 Task: Enable the video filter "Sharpen video filter" for mosaic bridge stream output.
Action: Mouse moved to (117, 21)
Screenshot: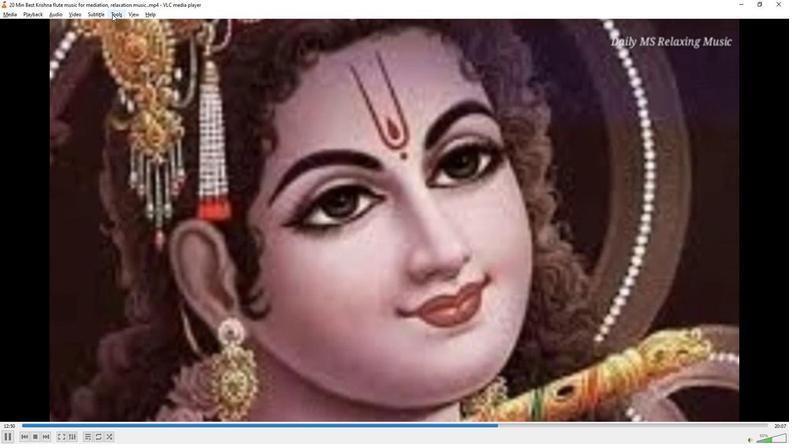 
Action: Mouse pressed left at (117, 21)
Screenshot: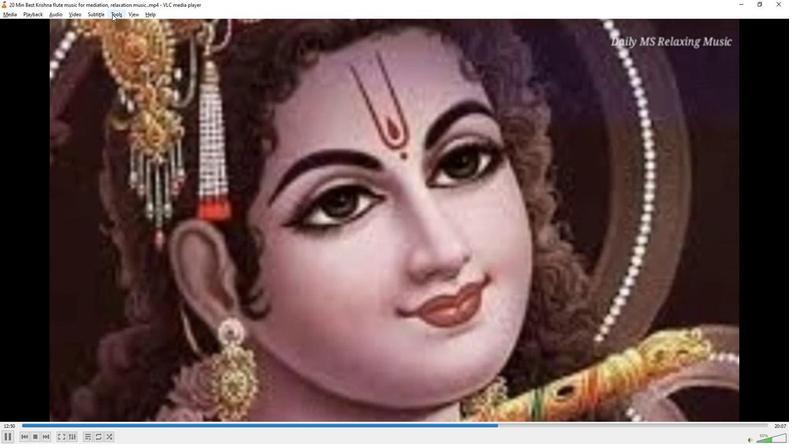 
Action: Mouse moved to (117, 115)
Screenshot: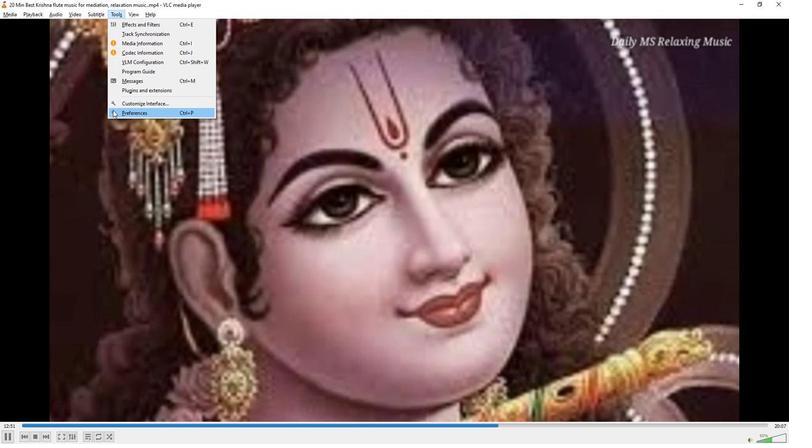 
Action: Mouse pressed left at (117, 115)
Screenshot: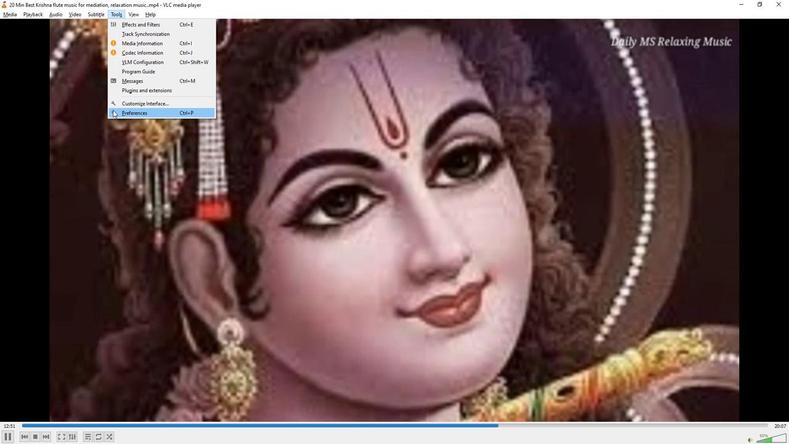
Action: Mouse moved to (257, 361)
Screenshot: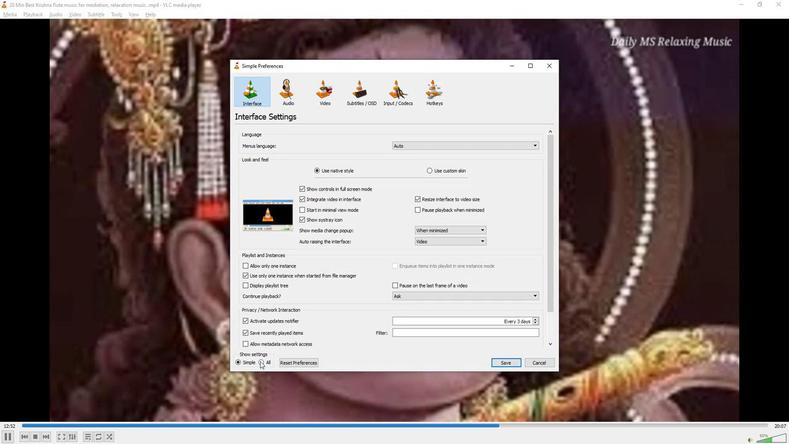 
Action: Mouse pressed left at (257, 361)
Screenshot: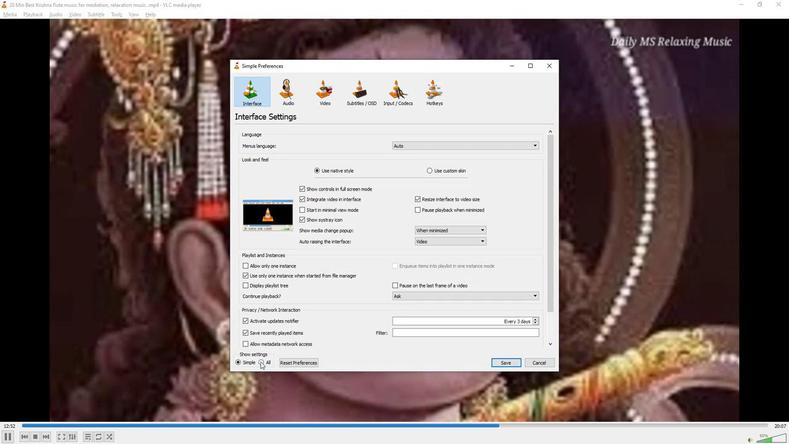 
Action: Mouse moved to (242, 292)
Screenshot: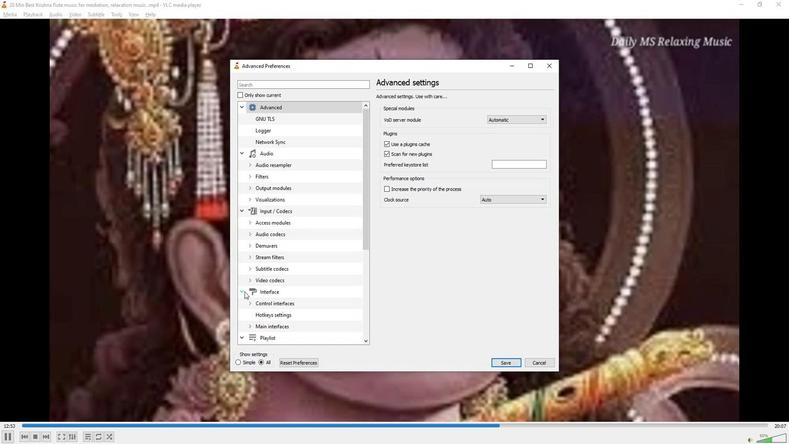 
Action: Mouse scrolled (242, 291) with delta (0, 0)
Screenshot: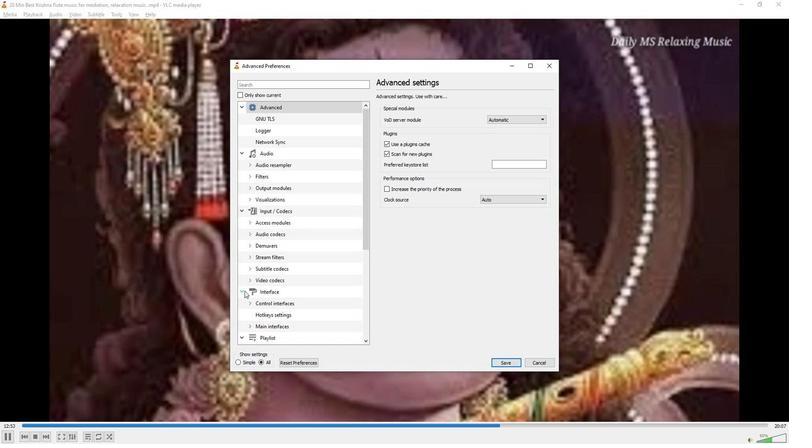 
Action: Mouse scrolled (242, 291) with delta (0, 0)
Screenshot: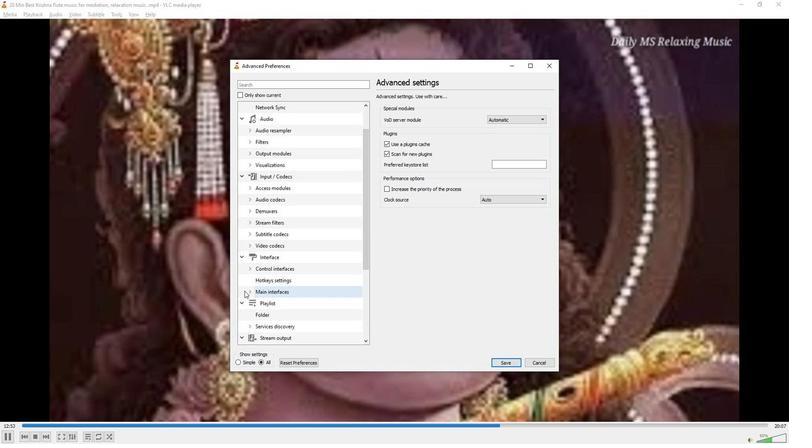 
Action: Mouse scrolled (242, 291) with delta (0, 0)
Screenshot: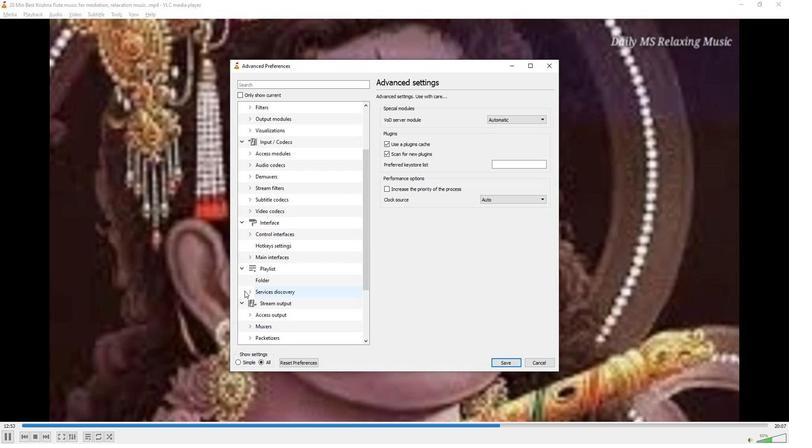 
Action: Mouse scrolled (242, 291) with delta (0, 0)
Screenshot: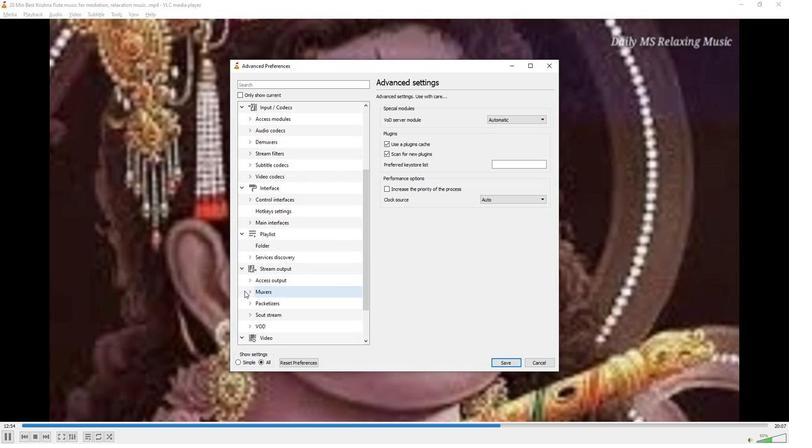 
Action: Mouse moved to (244, 282)
Screenshot: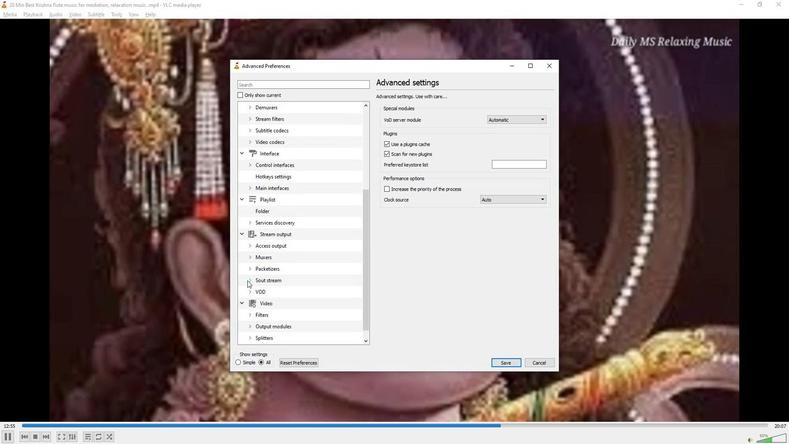 
Action: Mouse pressed left at (244, 282)
Screenshot: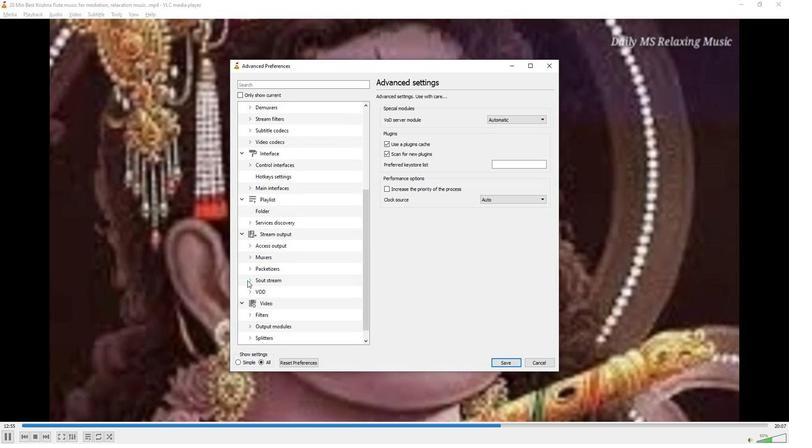 
Action: Mouse moved to (251, 286)
Screenshot: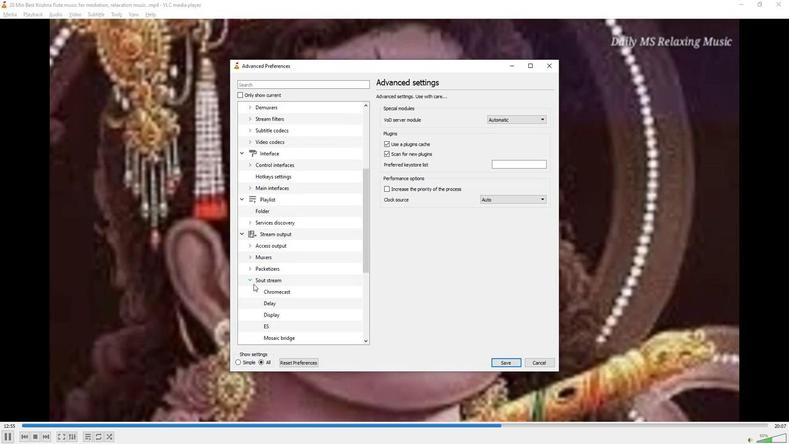 
Action: Mouse scrolled (251, 285) with delta (0, 0)
Screenshot: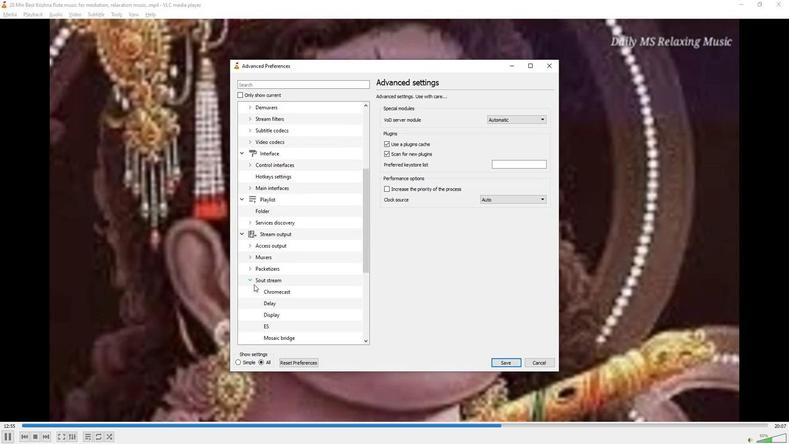 
Action: Mouse moved to (262, 303)
Screenshot: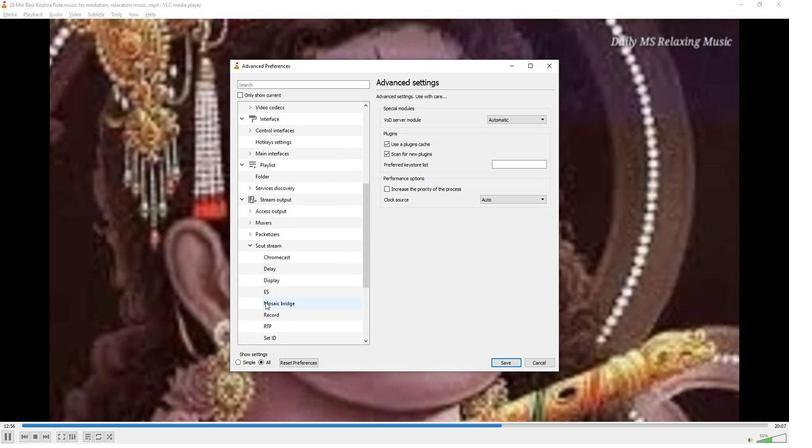 
Action: Mouse pressed left at (262, 303)
Screenshot: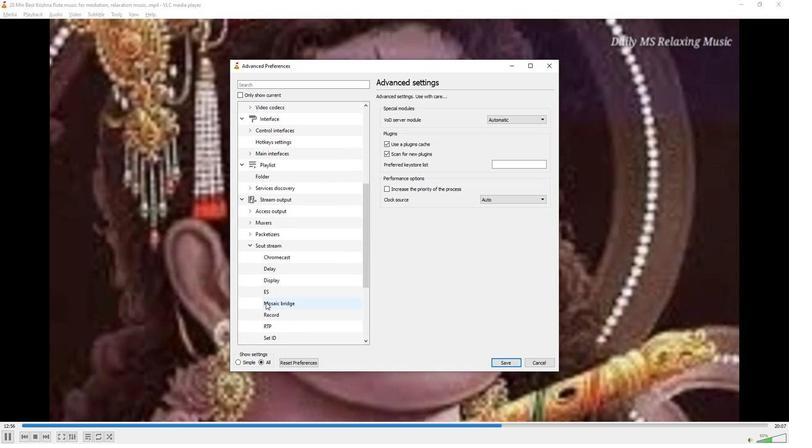 
Action: Mouse moved to (478, 188)
Screenshot: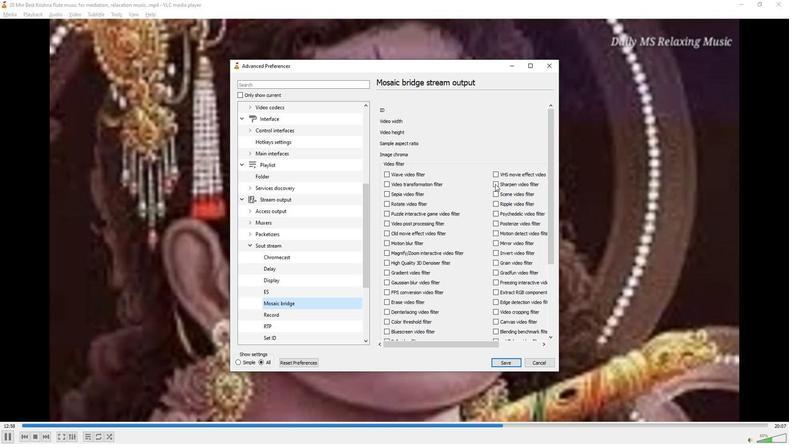 
Action: Mouse pressed left at (478, 188)
Screenshot: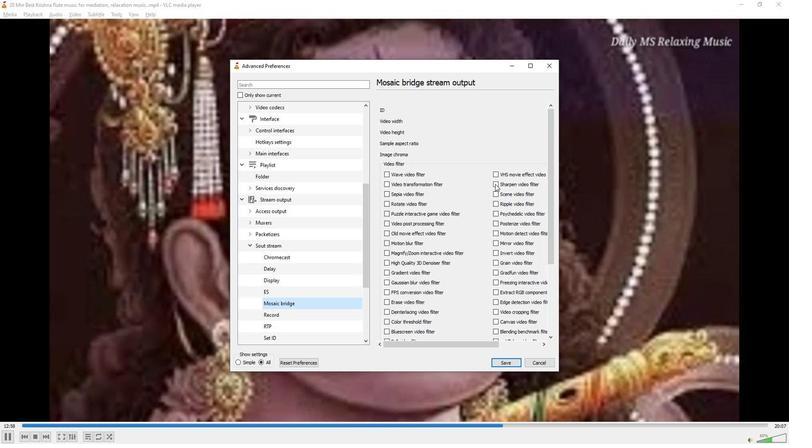 
Action: Mouse moved to (452, 178)
Screenshot: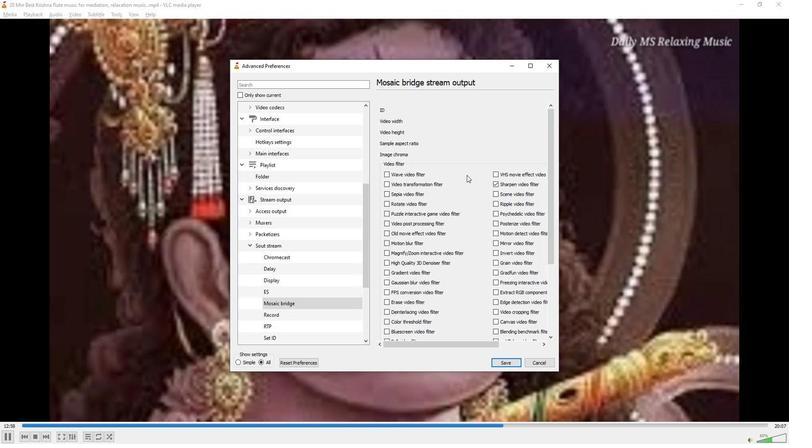 
